 Task: Edit your current status to busy.
Action: Mouse moved to (1260, 95)
Screenshot: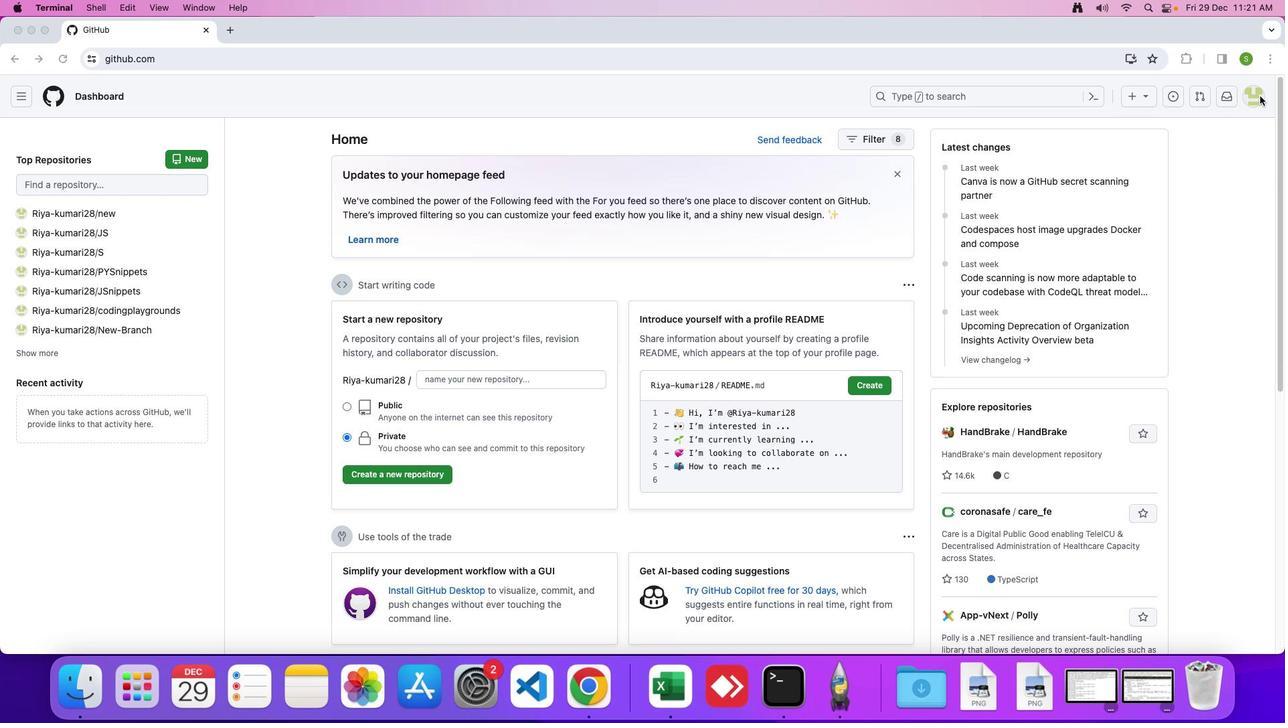 
Action: Mouse pressed left at (1260, 95)
Screenshot: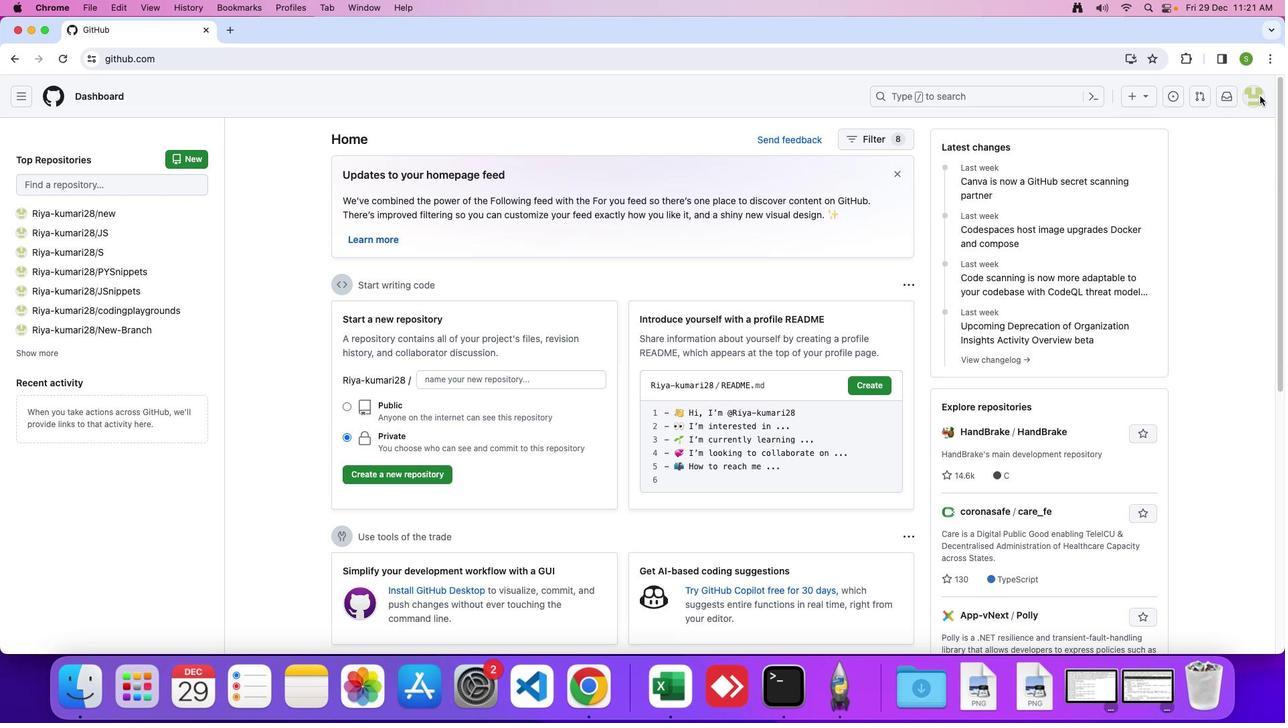 
Action: Mouse moved to (1254, 95)
Screenshot: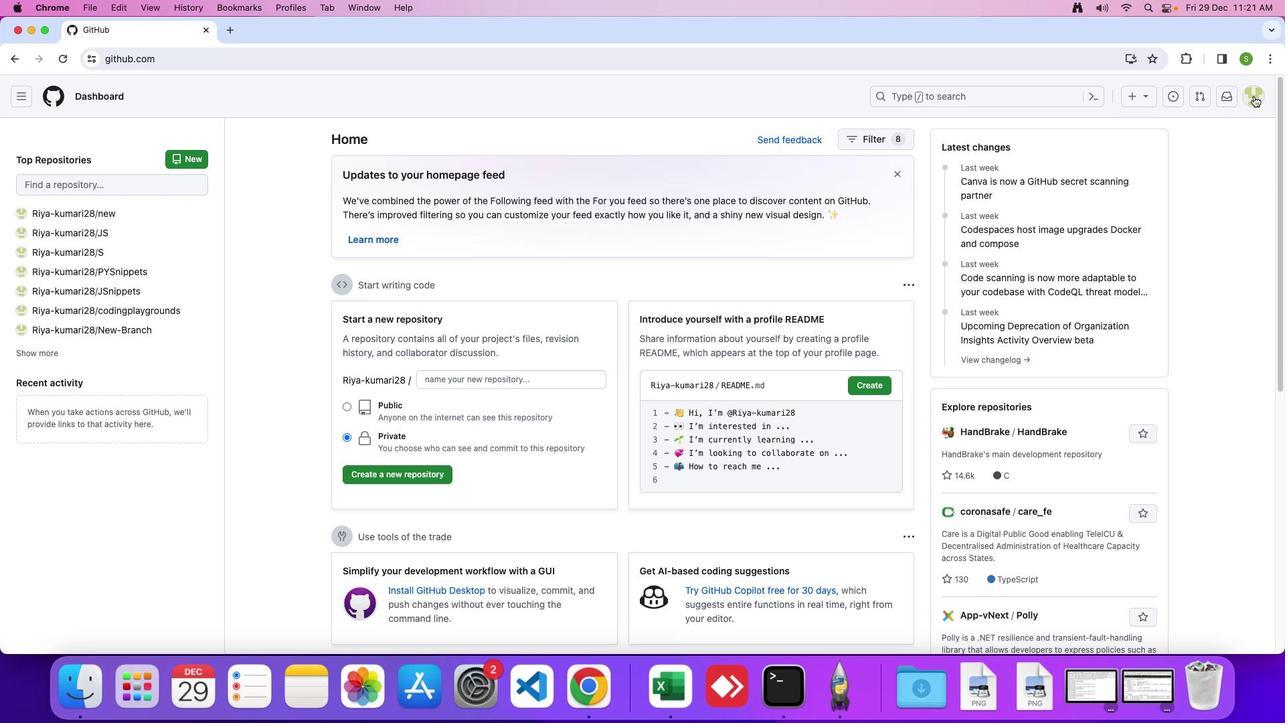 
Action: Mouse pressed left at (1254, 95)
Screenshot: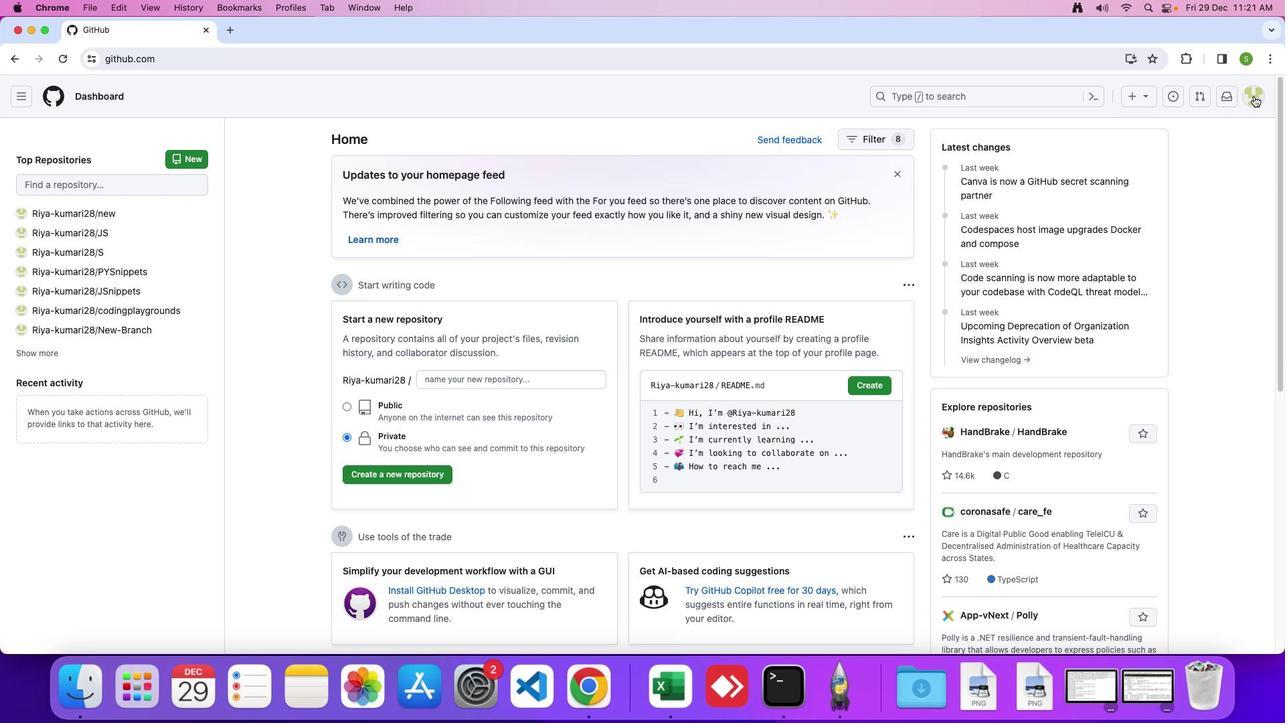 
Action: Mouse moved to (1153, 127)
Screenshot: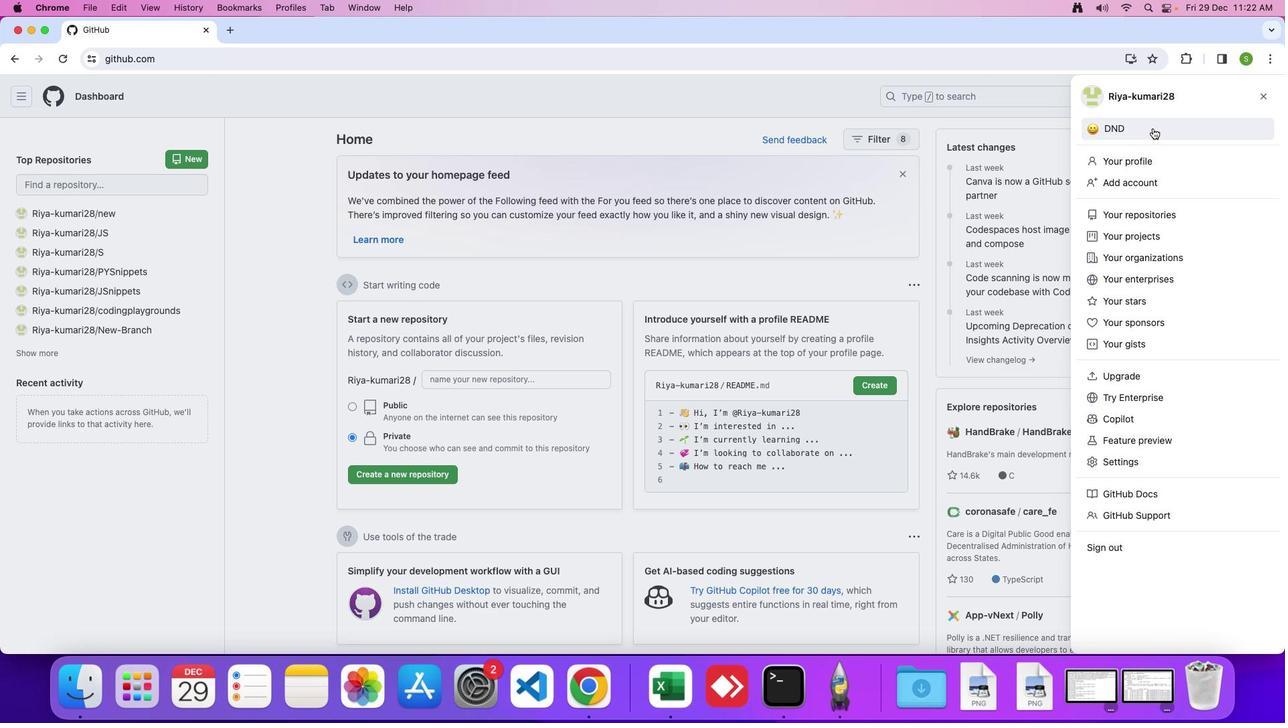 
Action: Mouse pressed left at (1153, 127)
Screenshot: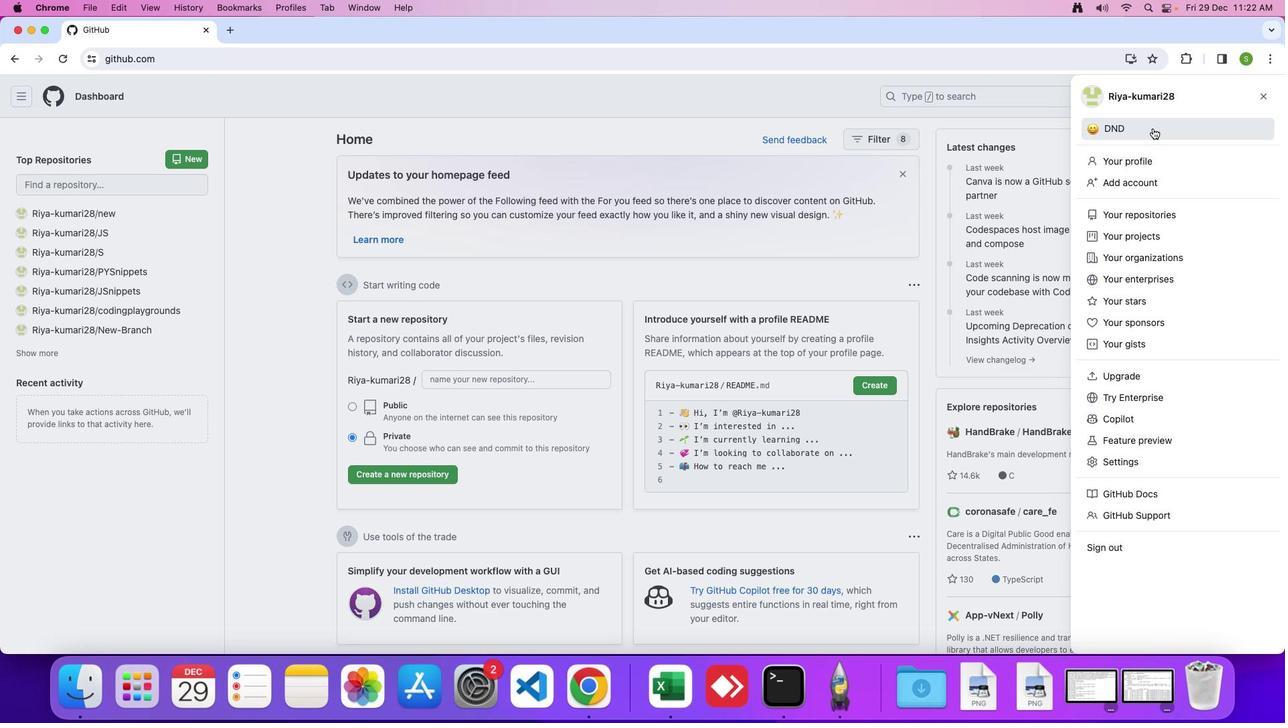 
Action: Mouse moved to (509, 329)
Screenshot: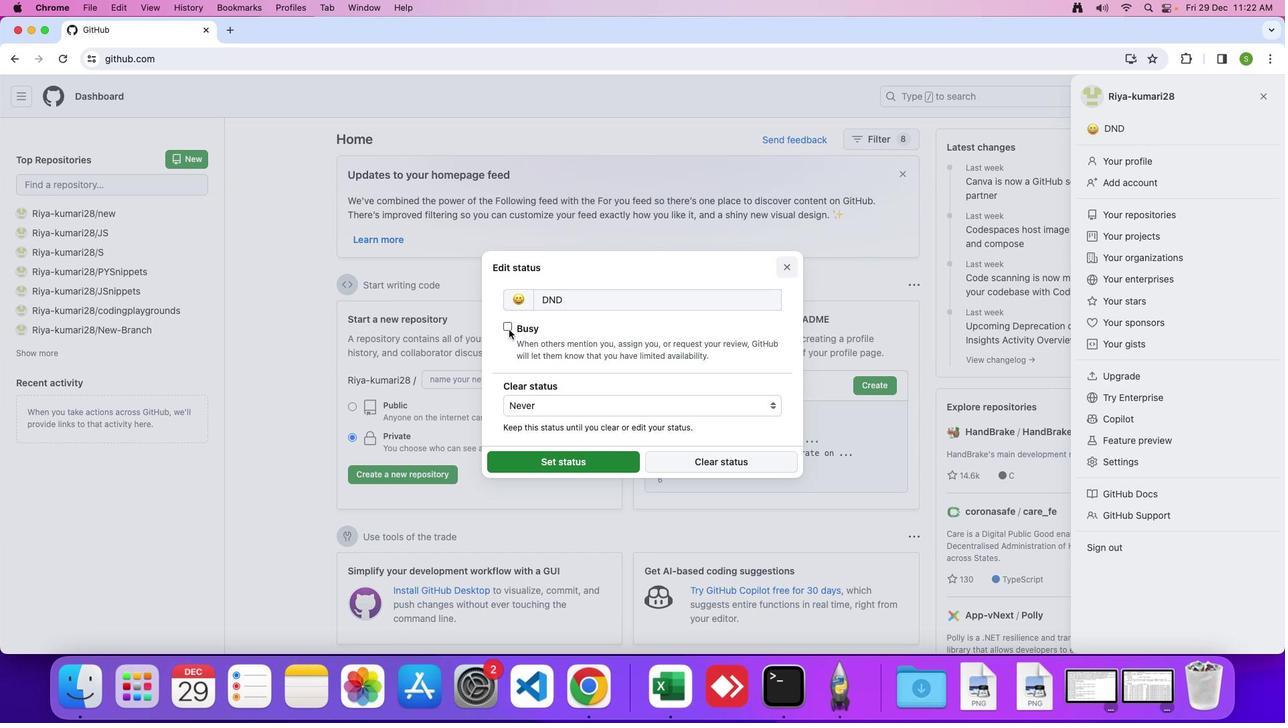 
Action: Mouse pressed left at (509, 329)
Screenshot: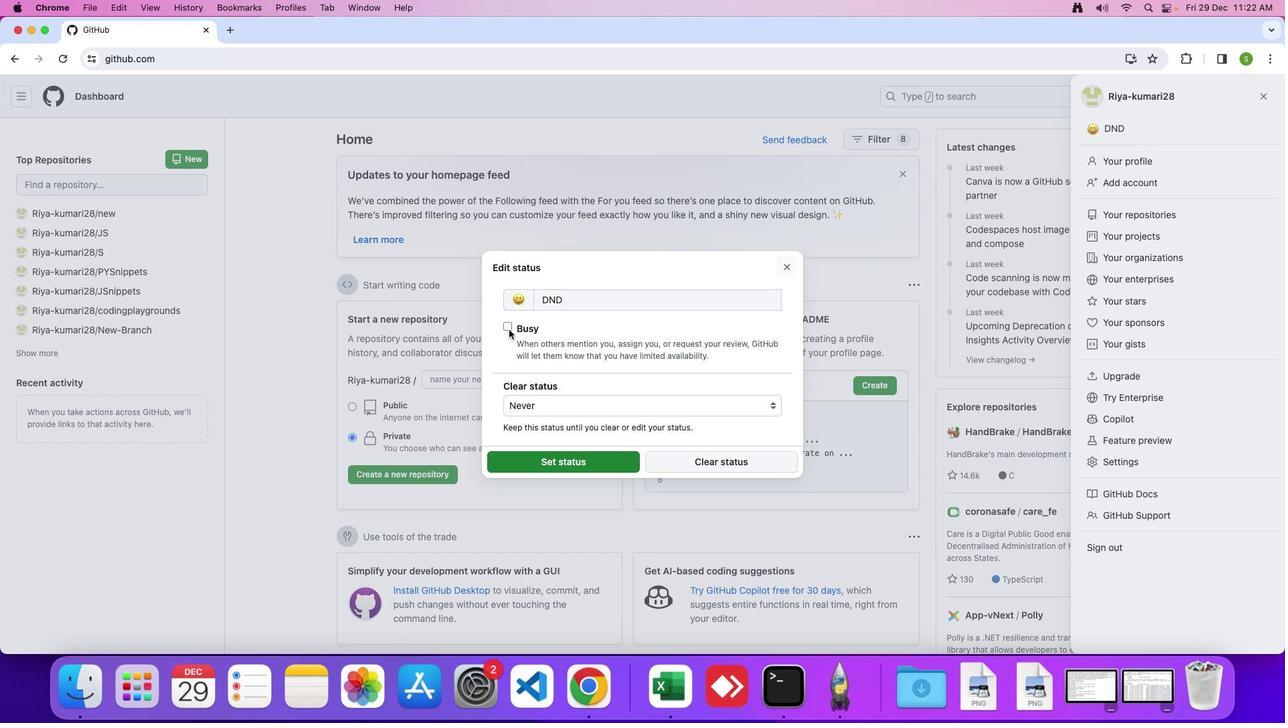 
Action: Mouse moved to (531, 456)
Screenshot: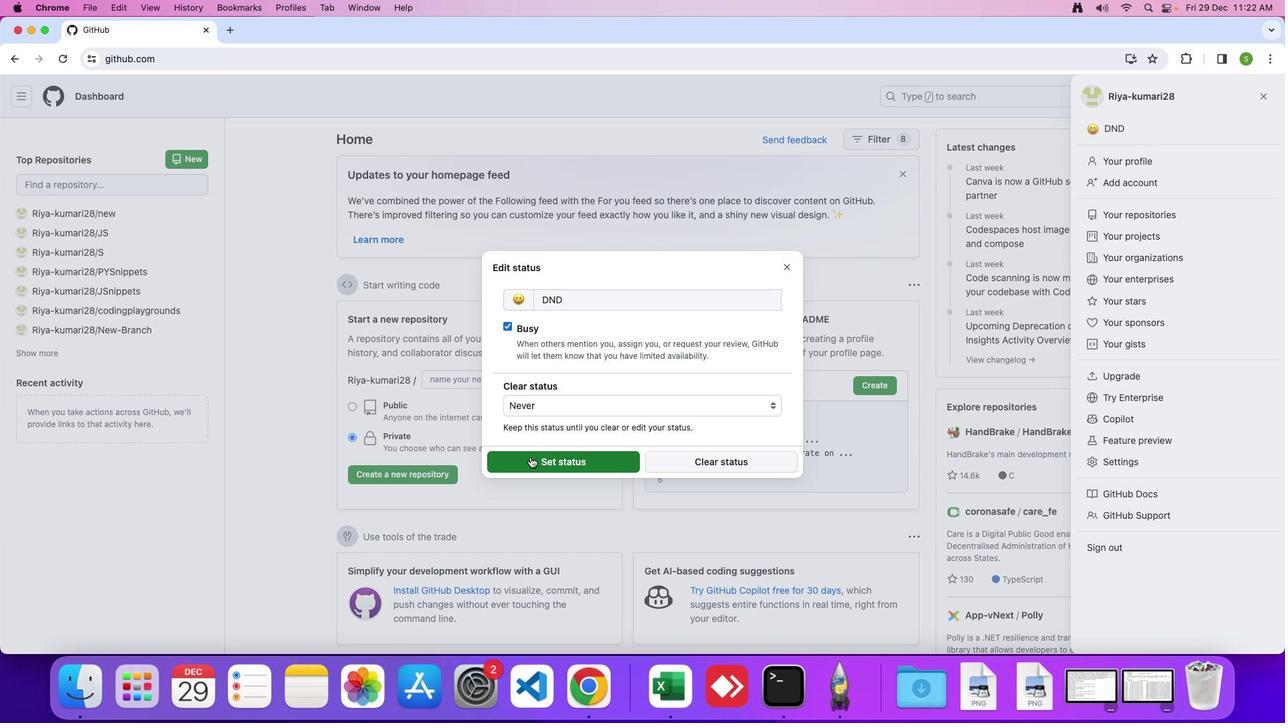 
Action: Mouse pressed left at (531, 456)
Screenshot: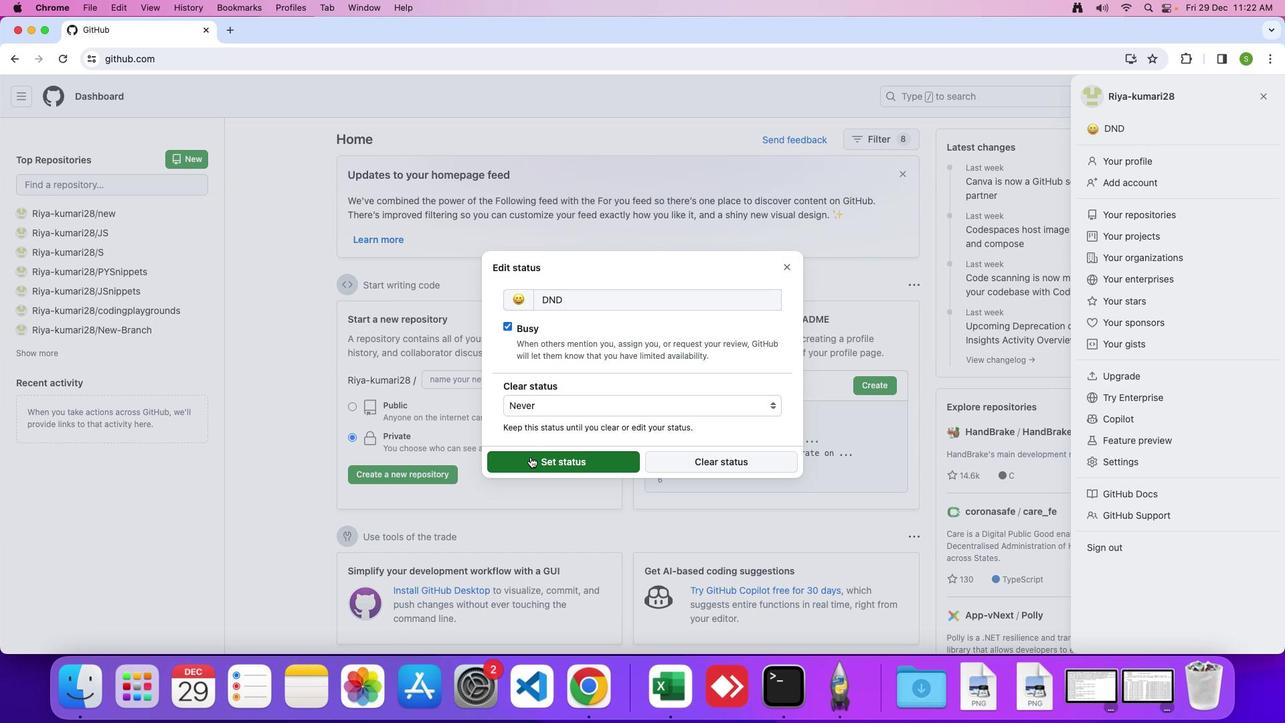 
